Task: Change the paper size with "Legal (8.5x14")" in print settings.
Action: Mouse moved to (107, 113)
Screenshot: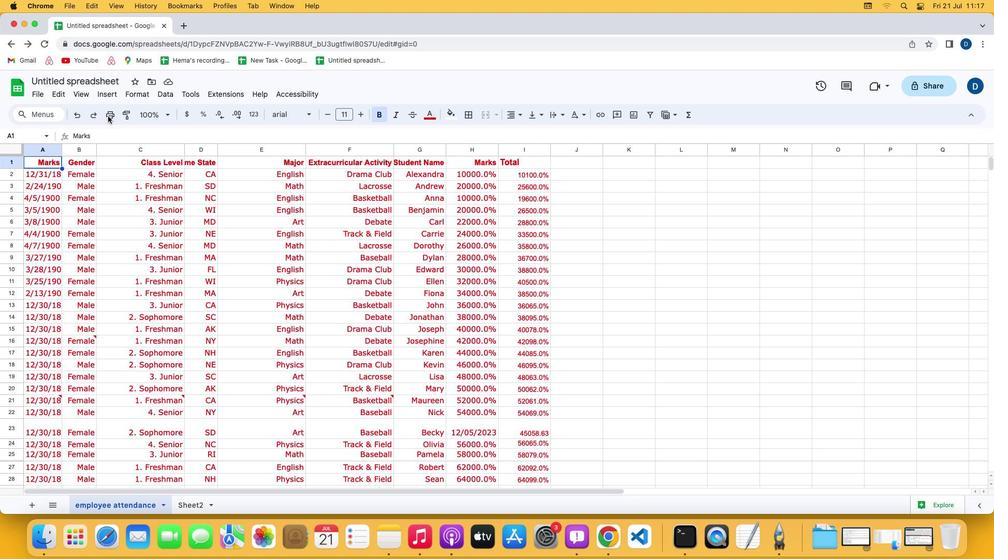 
Action: Mouse pressed left at (107, 113)
Screenshot: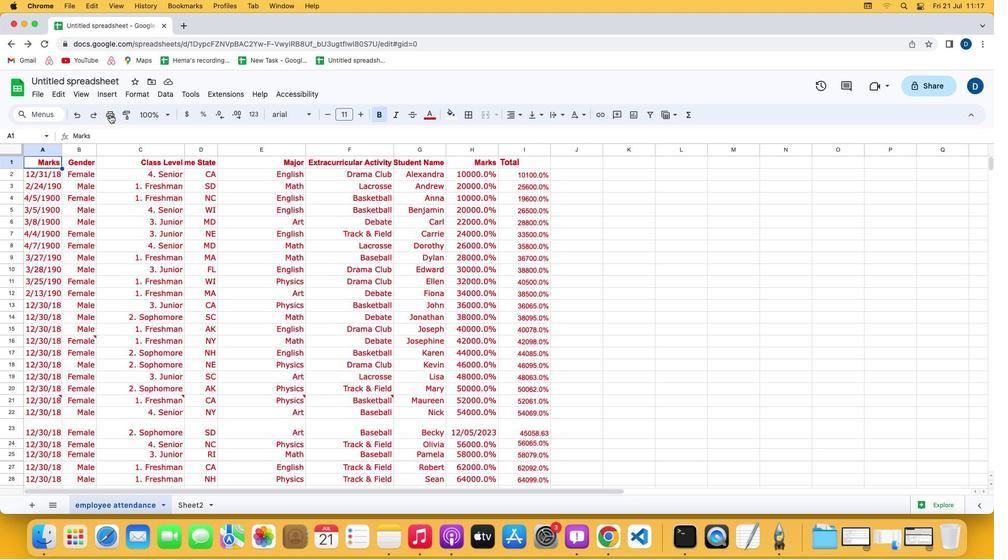 
Action: Mouse moved to (109, 114)
Screenshot: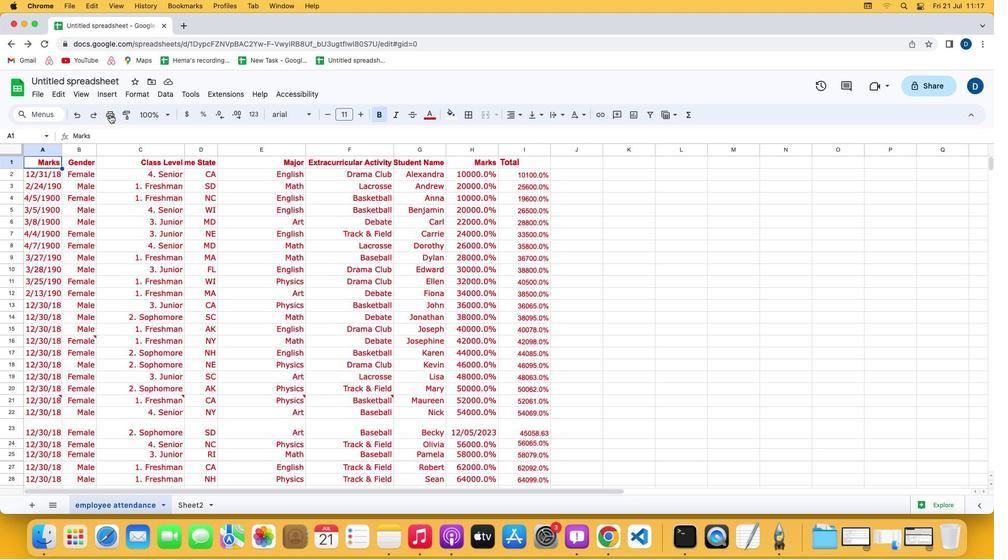 
Action: Mouse pressed left at (109, 114)
Screenshot: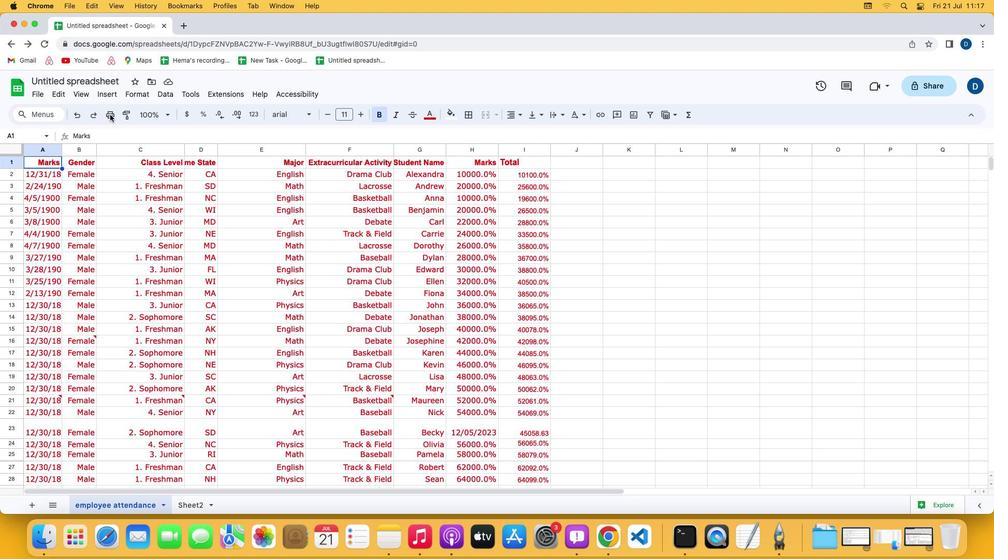 
Action: Mouse moved to (966, 182)
Screenshot: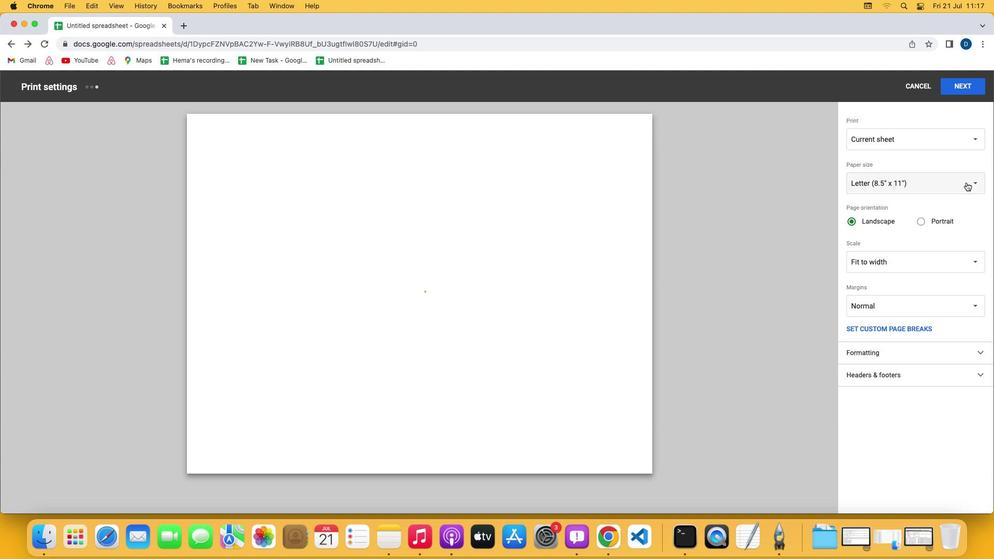 
Action: Mouse pressed left at (966, 182)
Screenshot: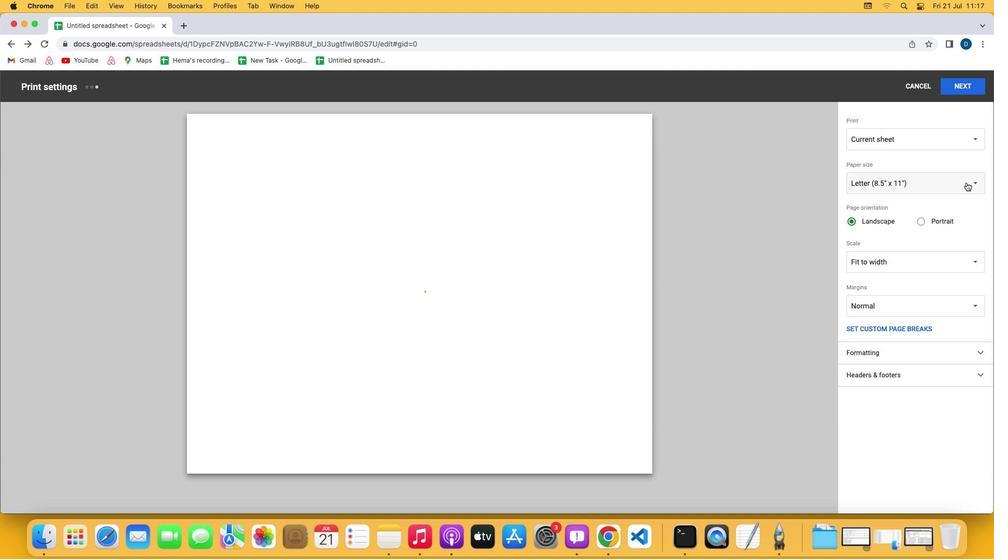 
Action: Mouse moved to (900, 216)
Screenshot: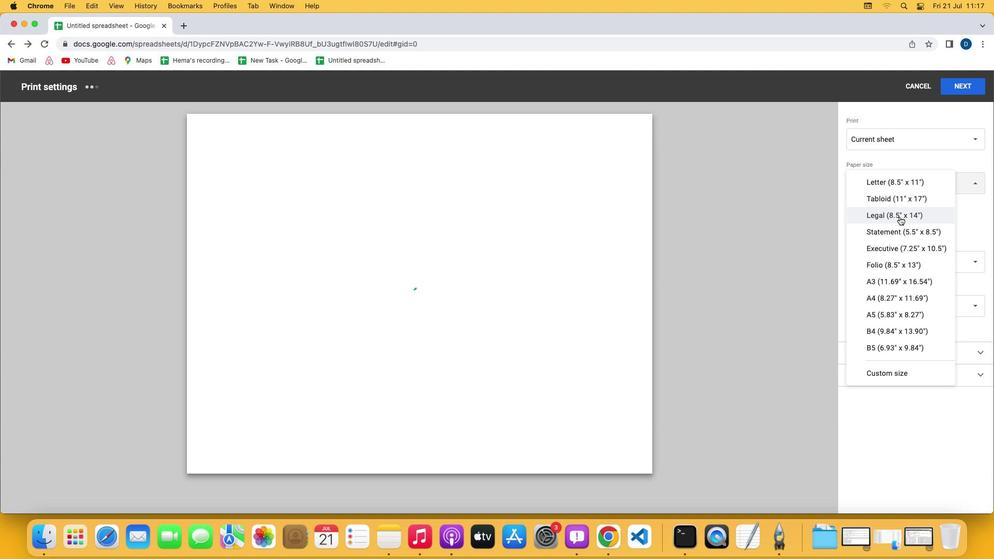 
Action: Mouse pressed left at (900, 216)
Screenshot: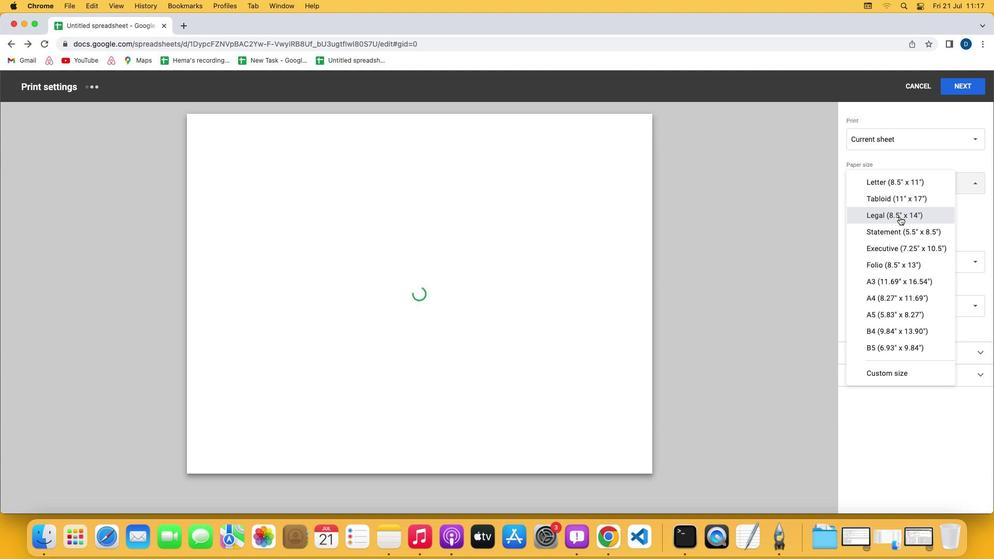 
Action: Mouse moved to (898, 213)
Screenshot: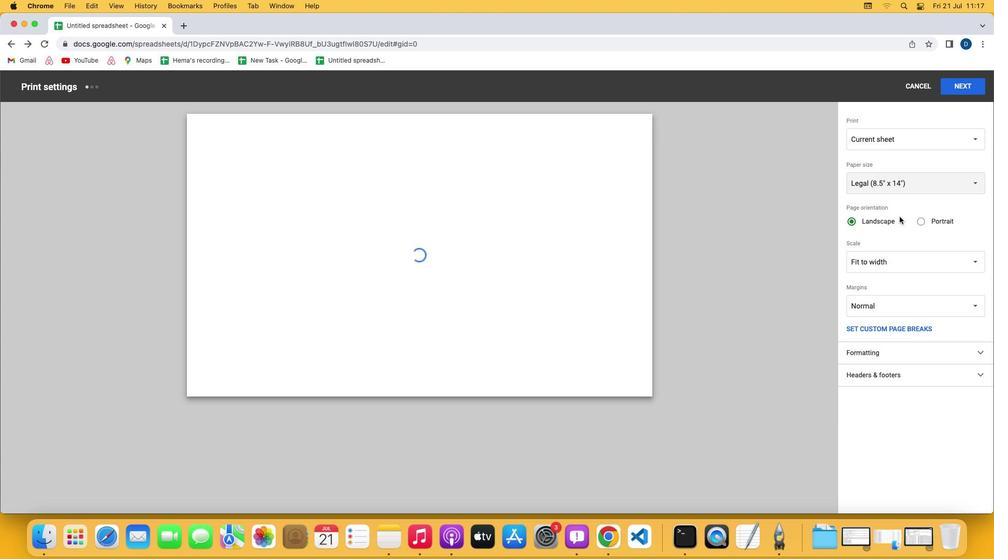 
